 Task: In the  document waterfall.doc ,align picture to the 'center'. Insert word art below the picture and give heading  'Waterfall  in Light Blue'
Action: Mouse moved to (293, 225)
Screenshot: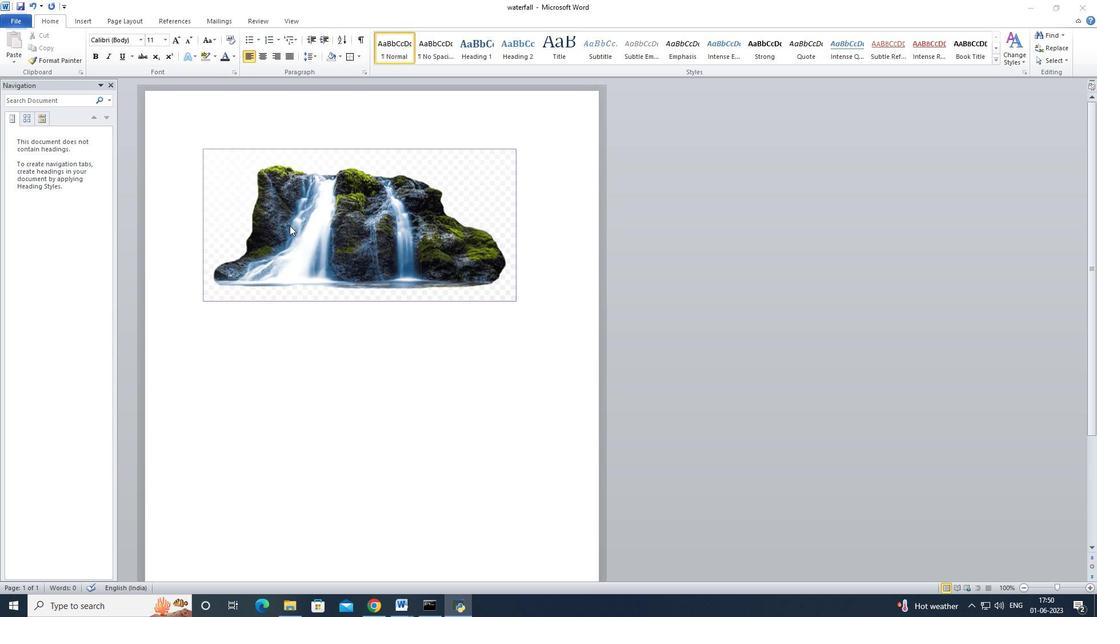 
Action: Mouse pressed left at (293, 225)
Screenshot: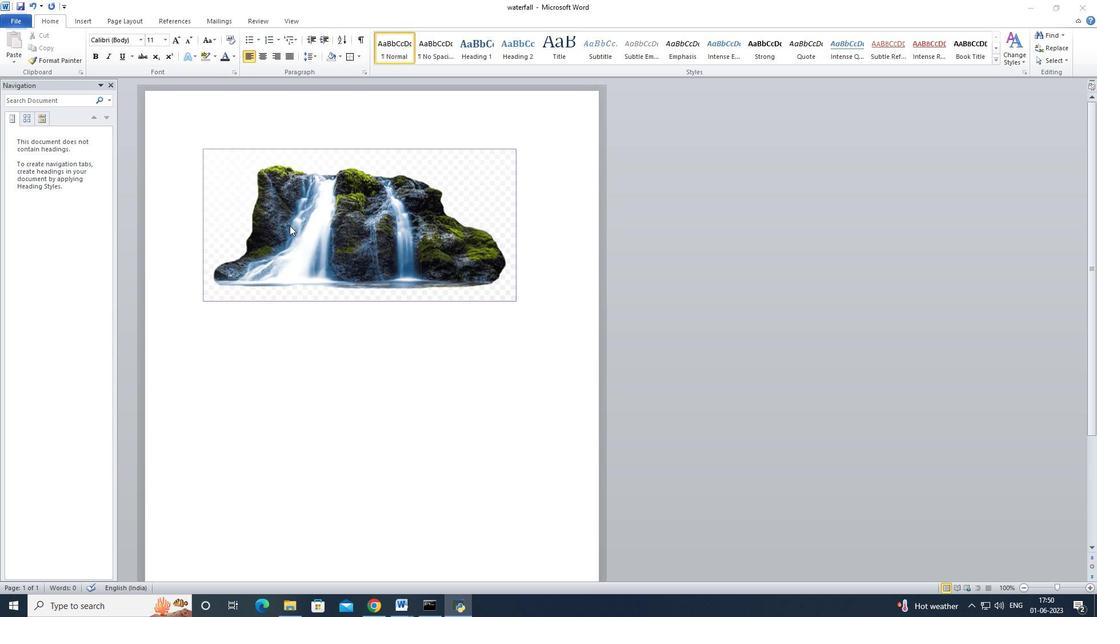 
Action: Mouse moved to (248, 225)
Screenshot: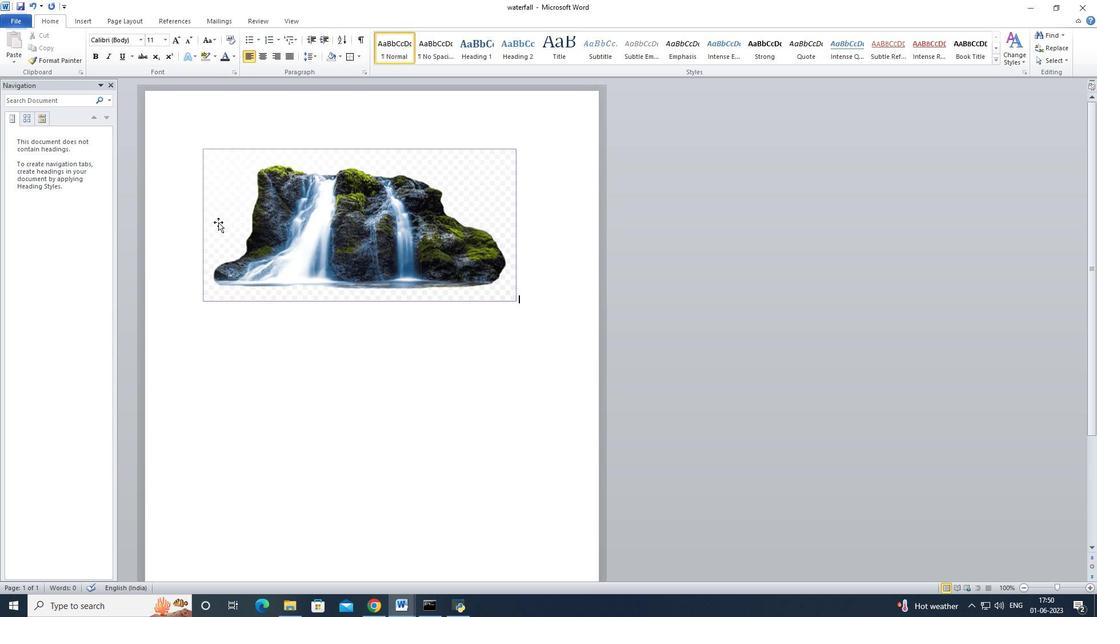 
Action: Mouse pressed left at (248, 225)
Screenshot: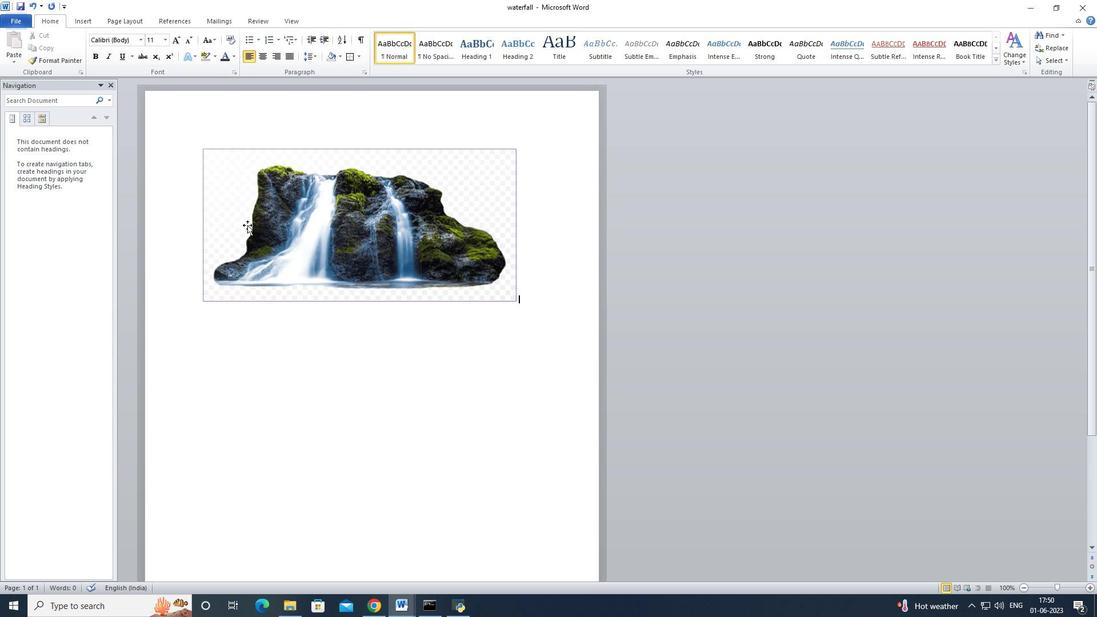 
Action: Mouse moved to (341, 19)
Screenshot: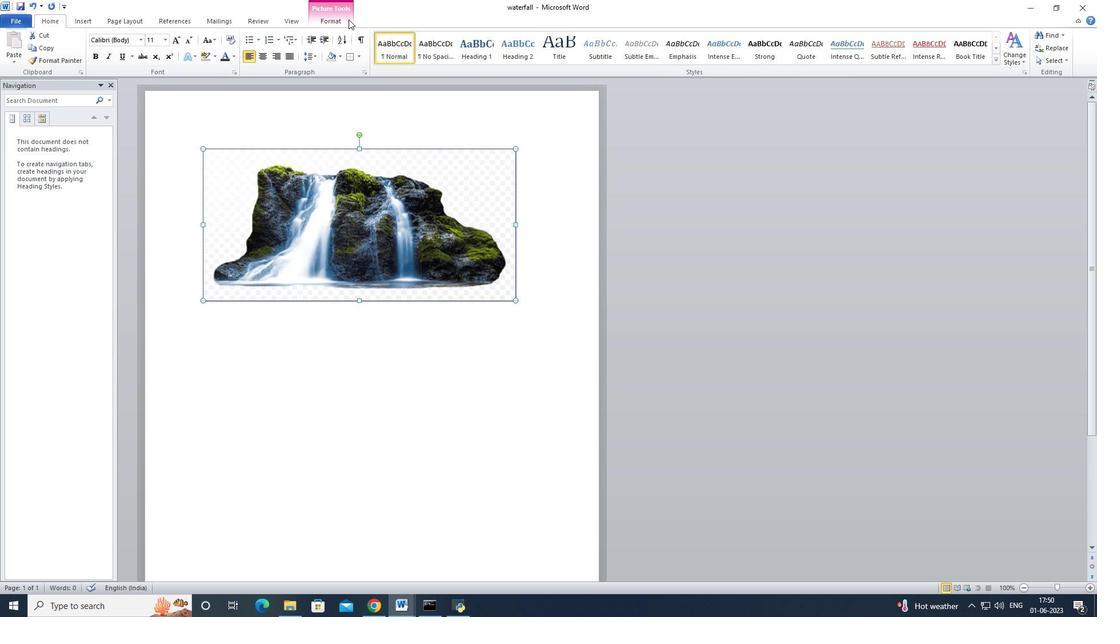
Action: Mouse pressed left at (341, 19)
Screenshot: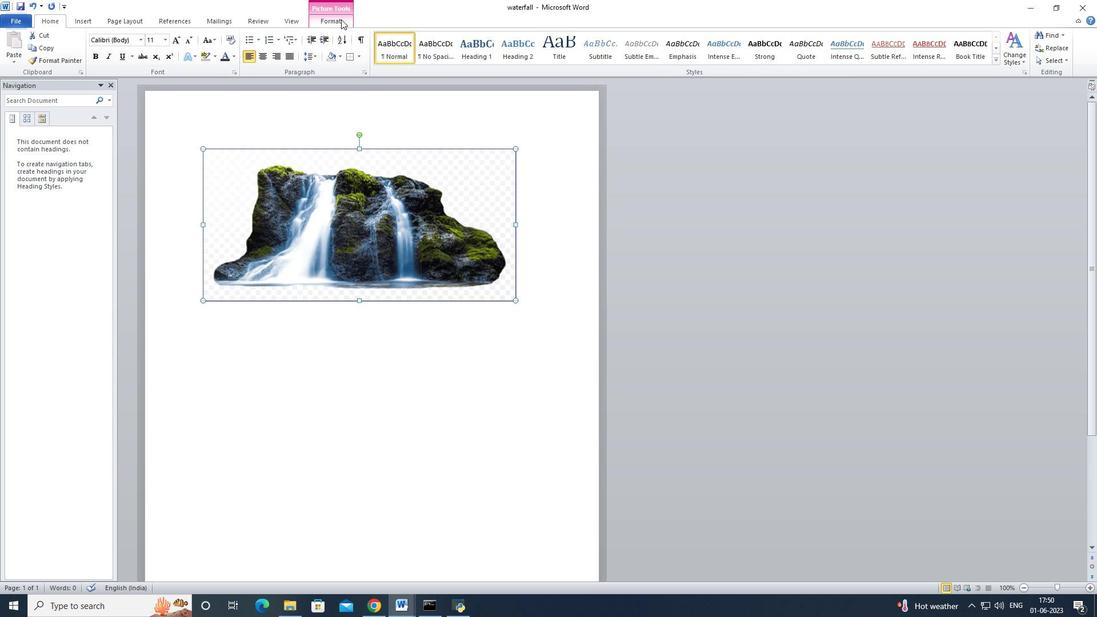 
Action: Mouse moved to (849, 59)
Screenshot: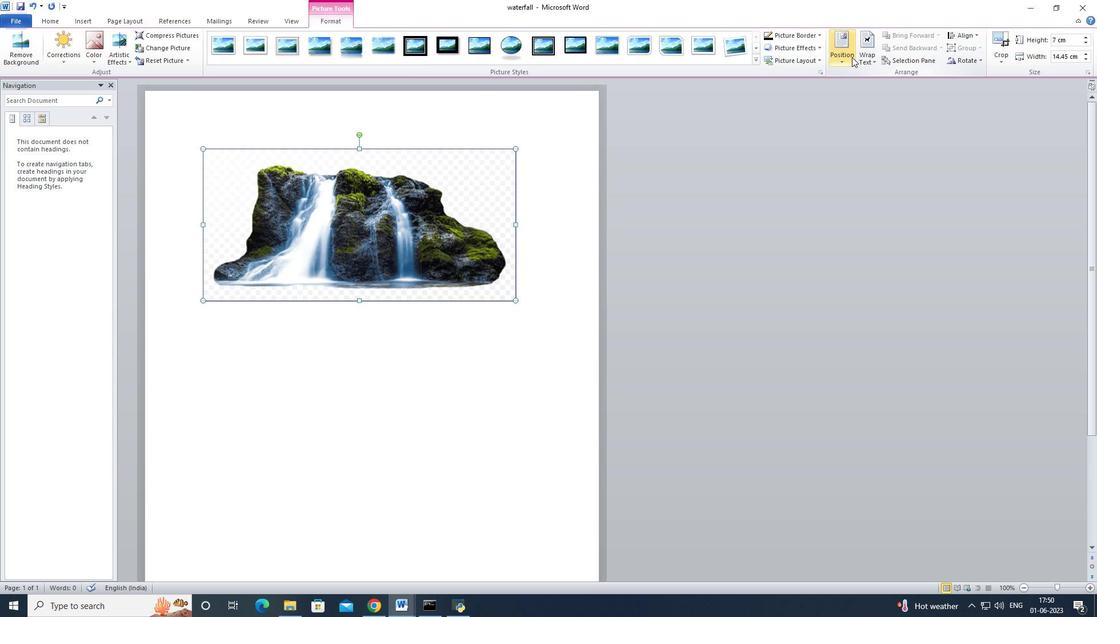 
Action: Mouse pressed left at (849, 59)
Screenshot: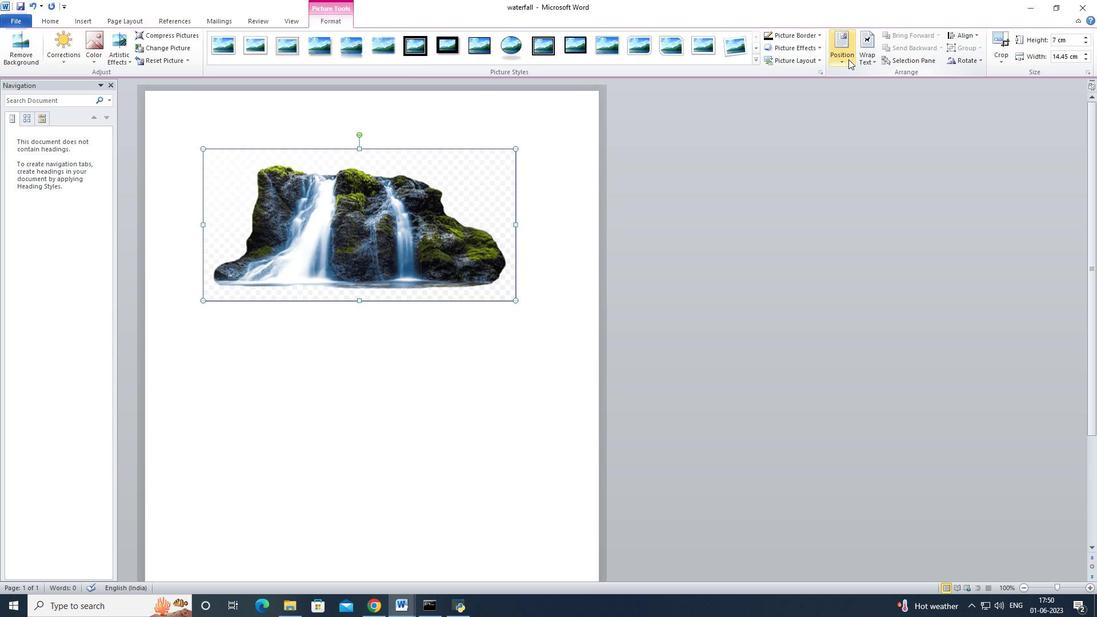 
Action: Mouse moved to (877, 145)
Screenshot: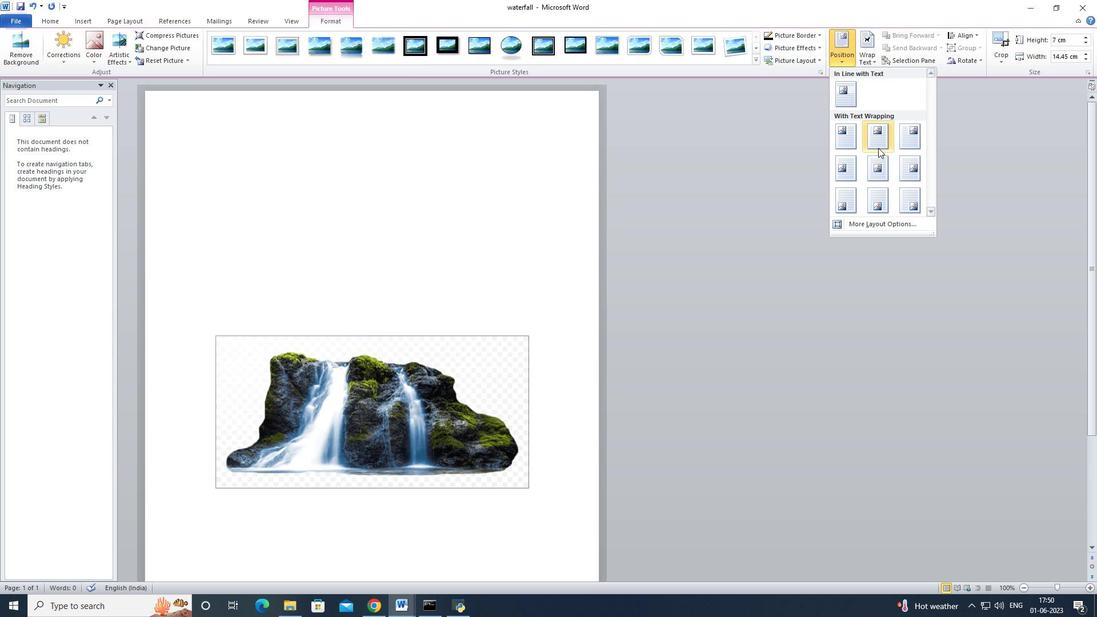 
Action: Mouse pressed left at (877, 145)
Screenshot: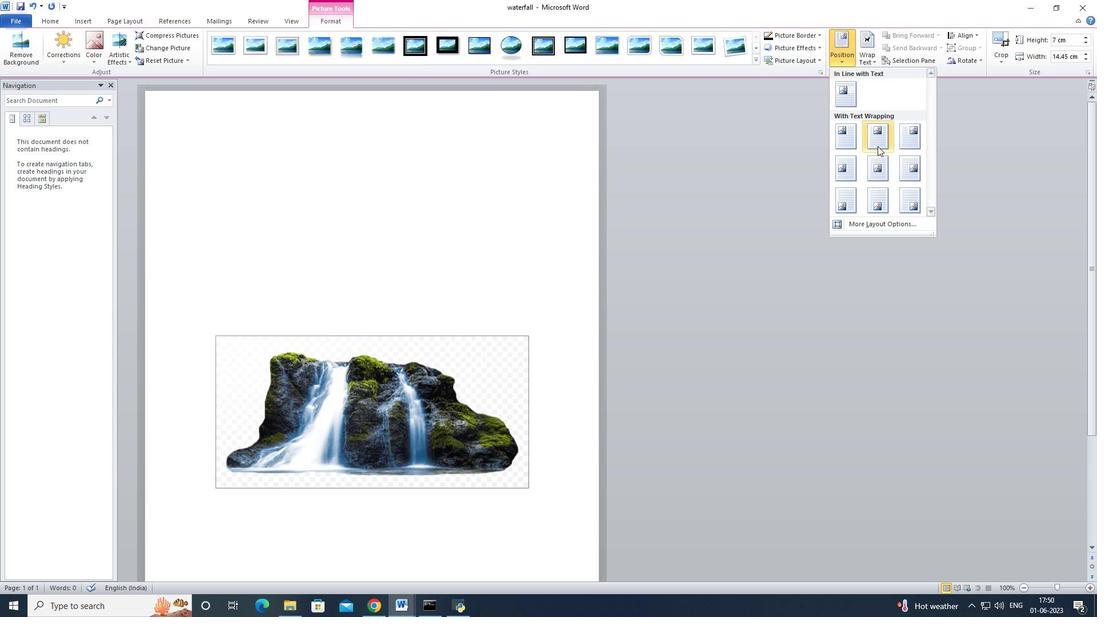 
Action: Mouse moved to (480, 329)
Screenshot: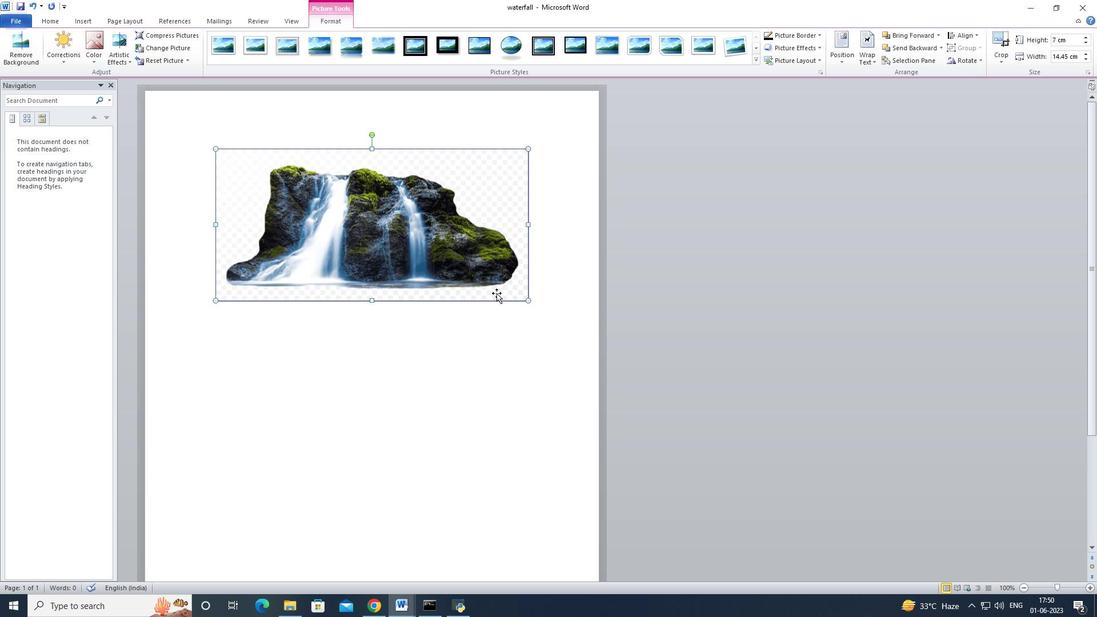 
Action: Mouse pressed left at (480, 329)
Screenshot: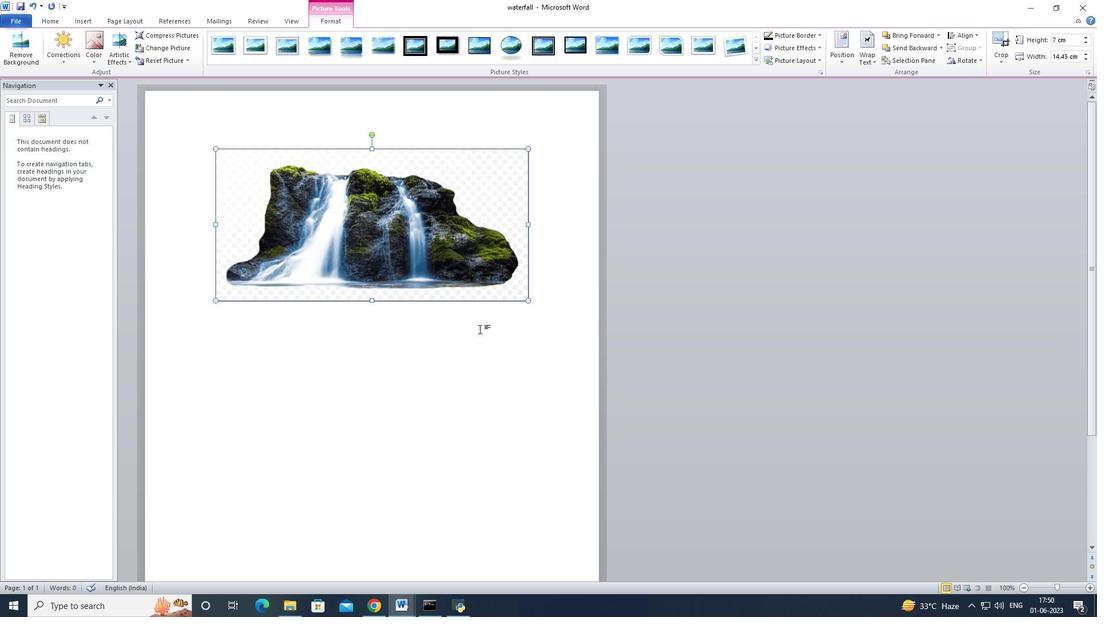 
Action: Mouse moved to (467, 246)
Screenshot: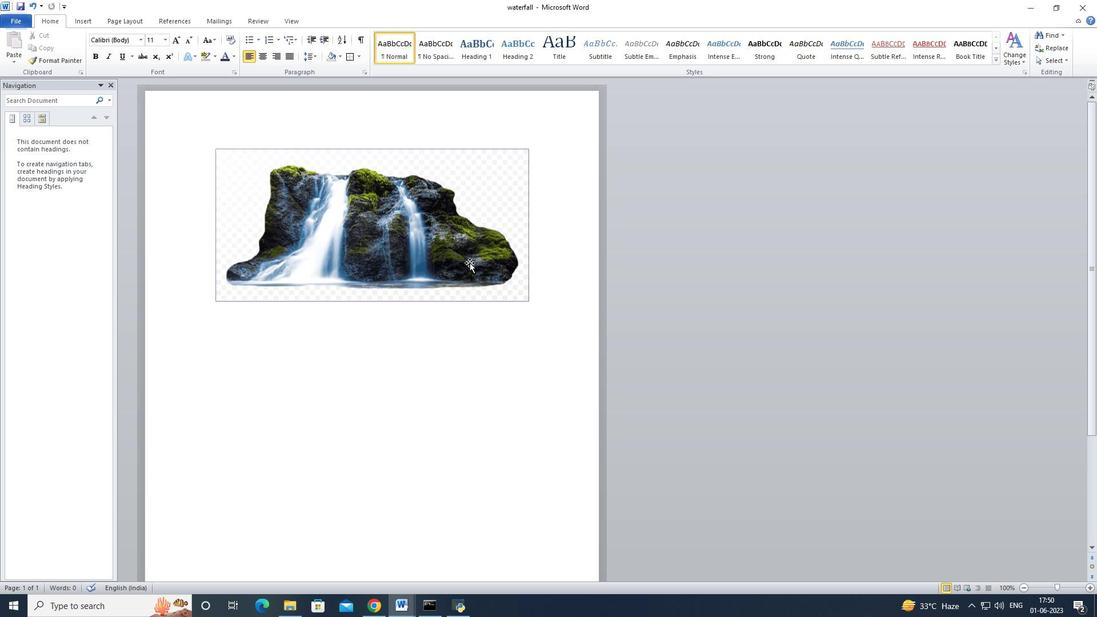 
Action: Mouse pressed left at (467, 246)
Screenshot: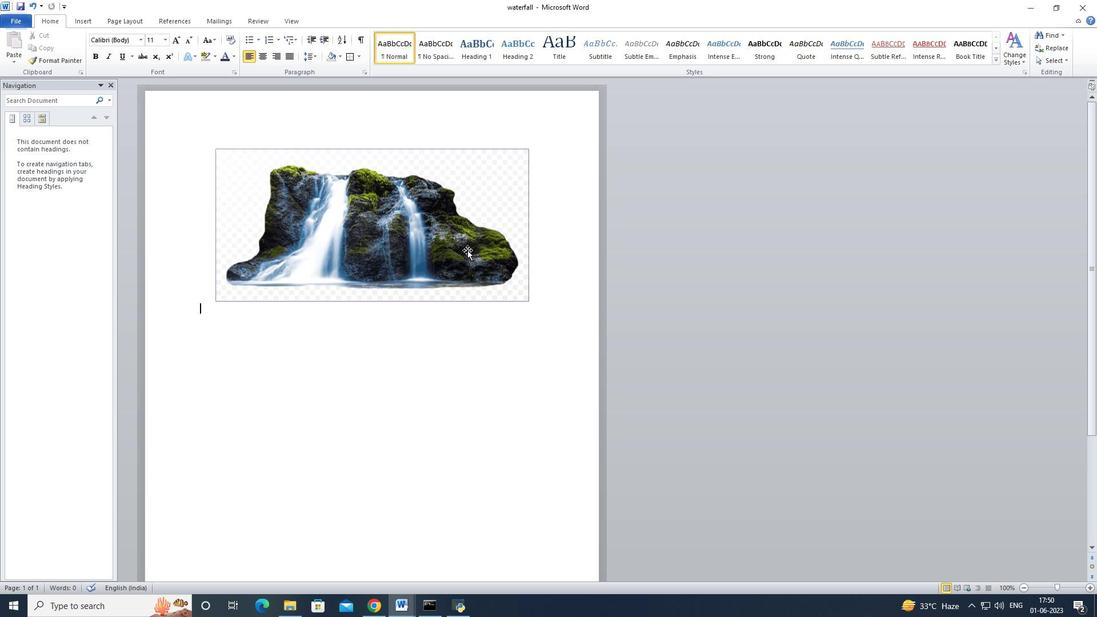 
Action: Mouse moved to (237, 339)
Screenshot: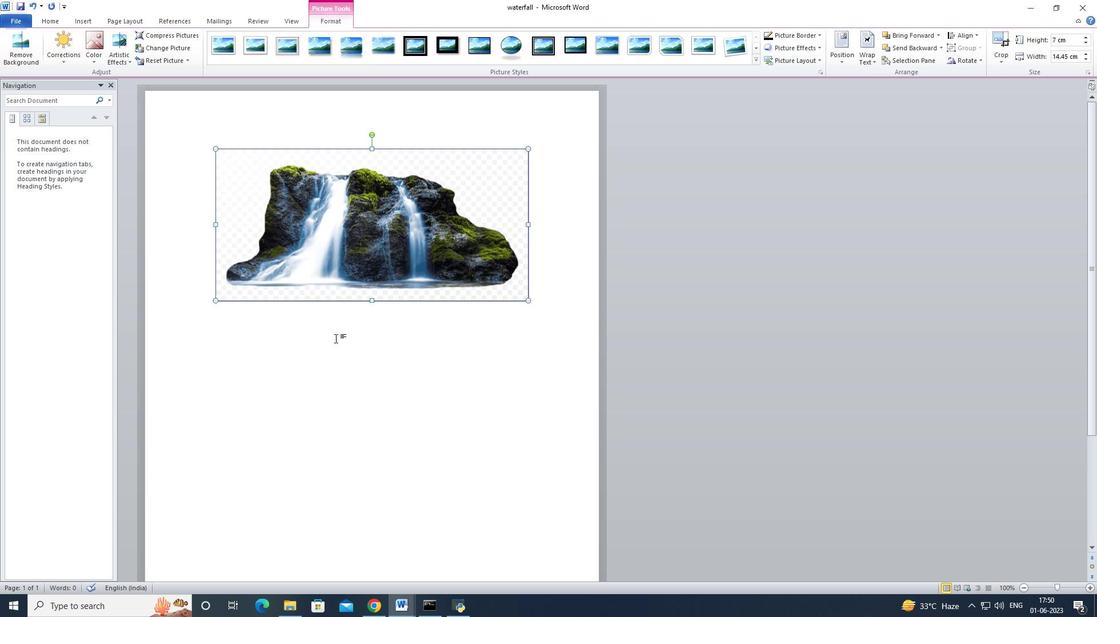 
Action: Mouse pressed left at (237, 339)
Screenshot: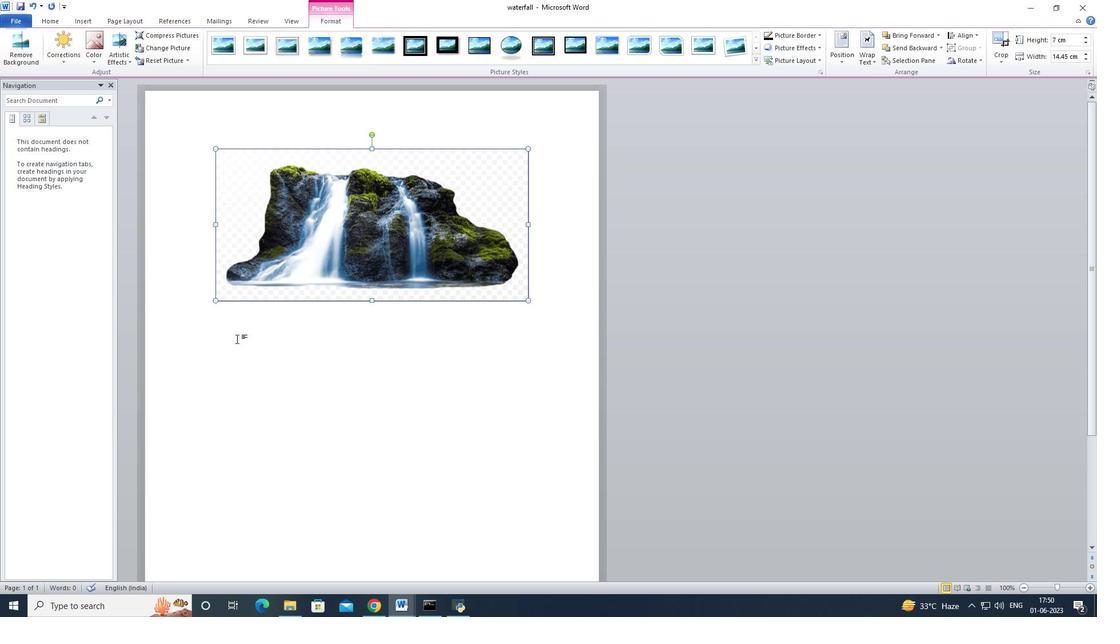 
Action: Mouse pressed left at (237, 339)
Screenshot: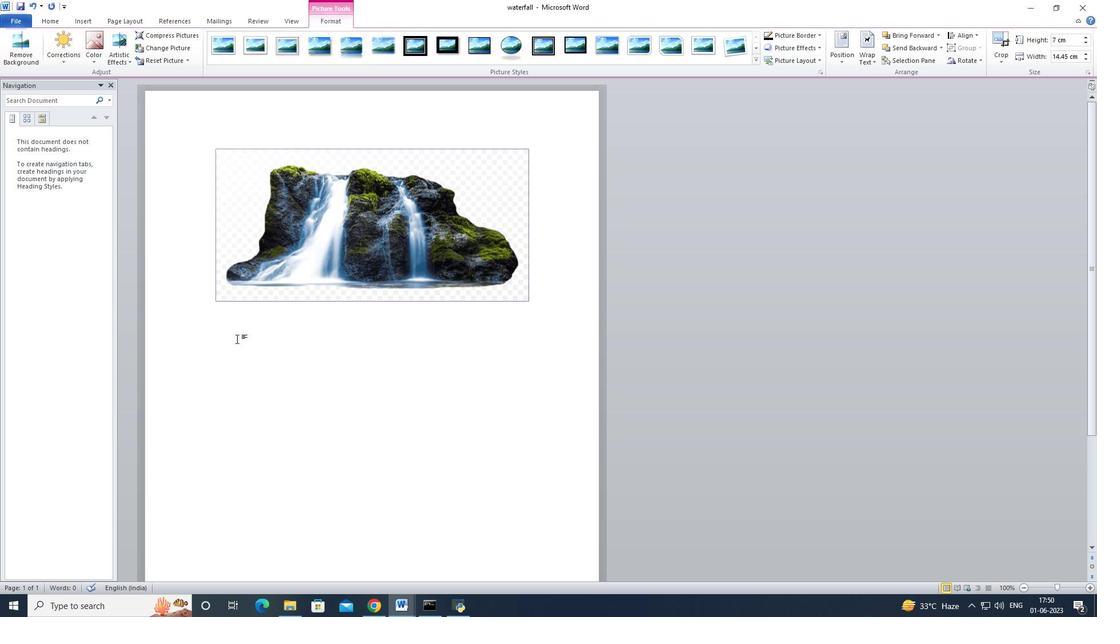 
Action: Mouse moved to (119, 19)
Screenshot: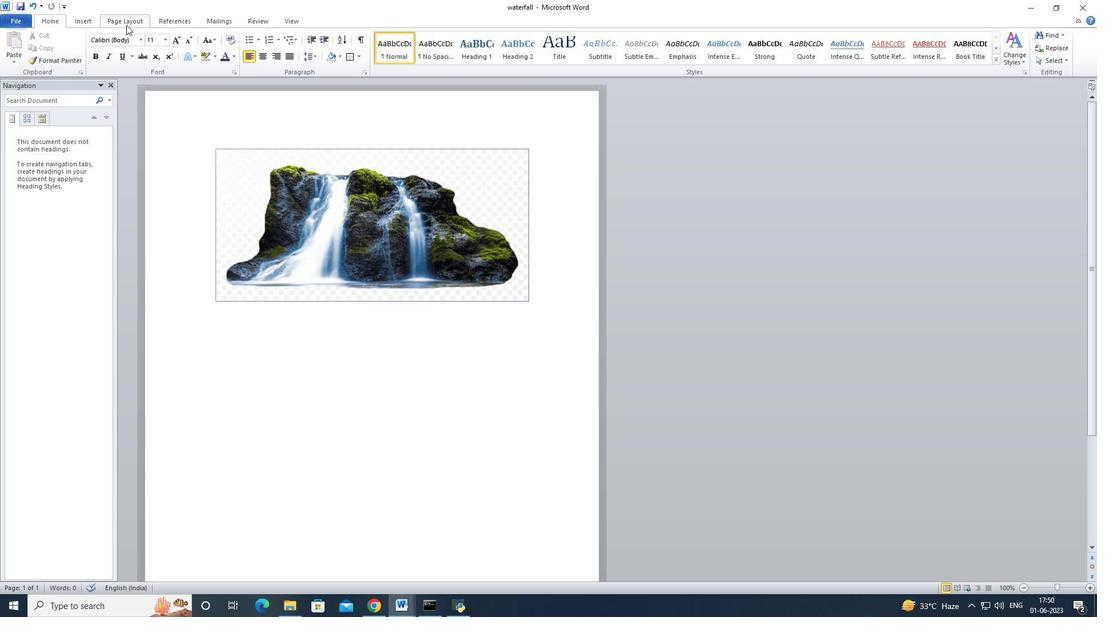 
Action: Mouse pressed left at (119, 19)
Screenshot: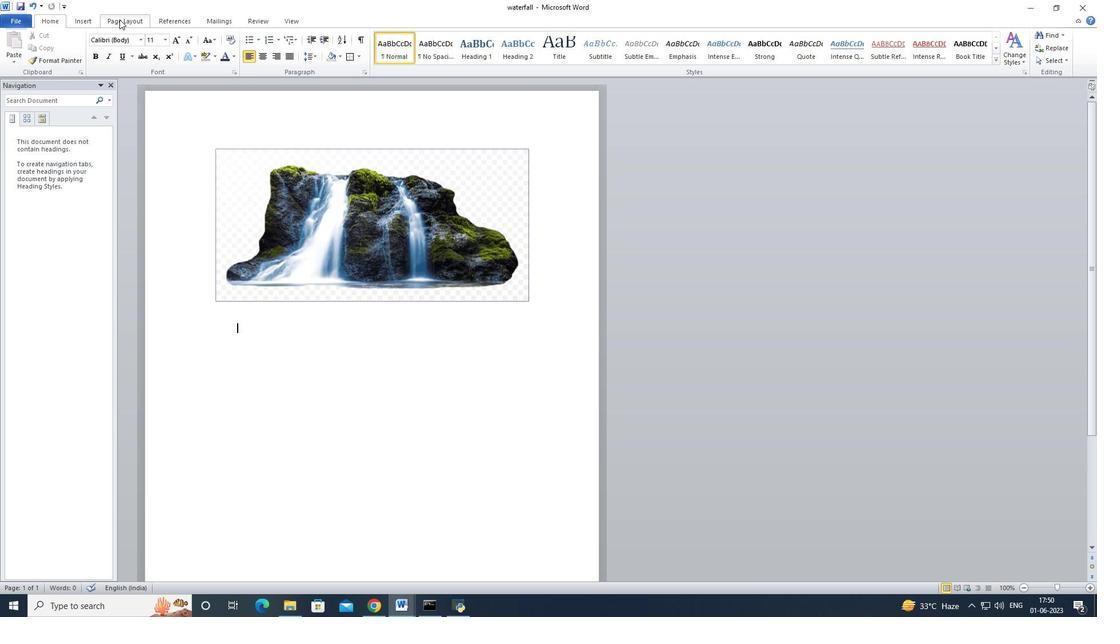 
Action: Mouse moved to (90, 25)
Screenshot: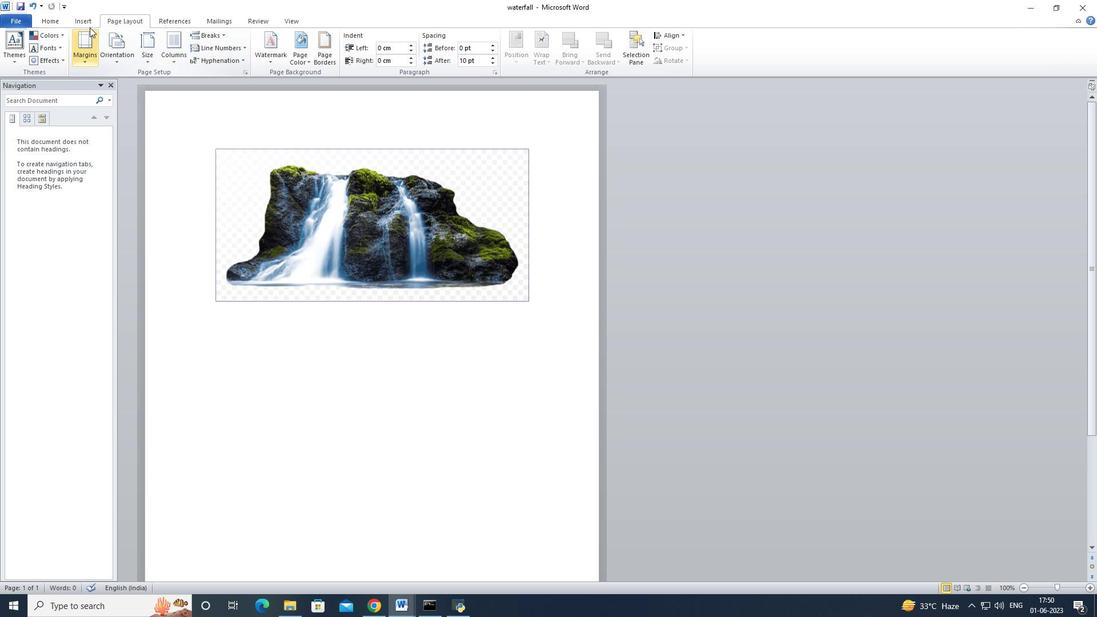 
Action: Mouse pressed left at (90, 25)
Screenshot: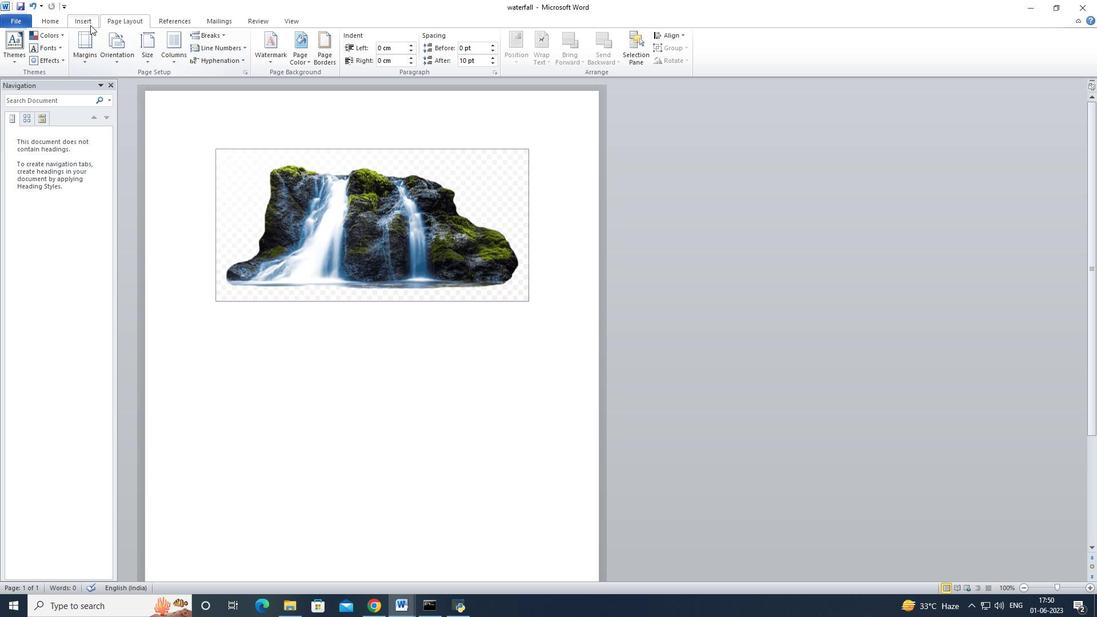 
Action: Mouse moved to (540, 52)
Screenshot: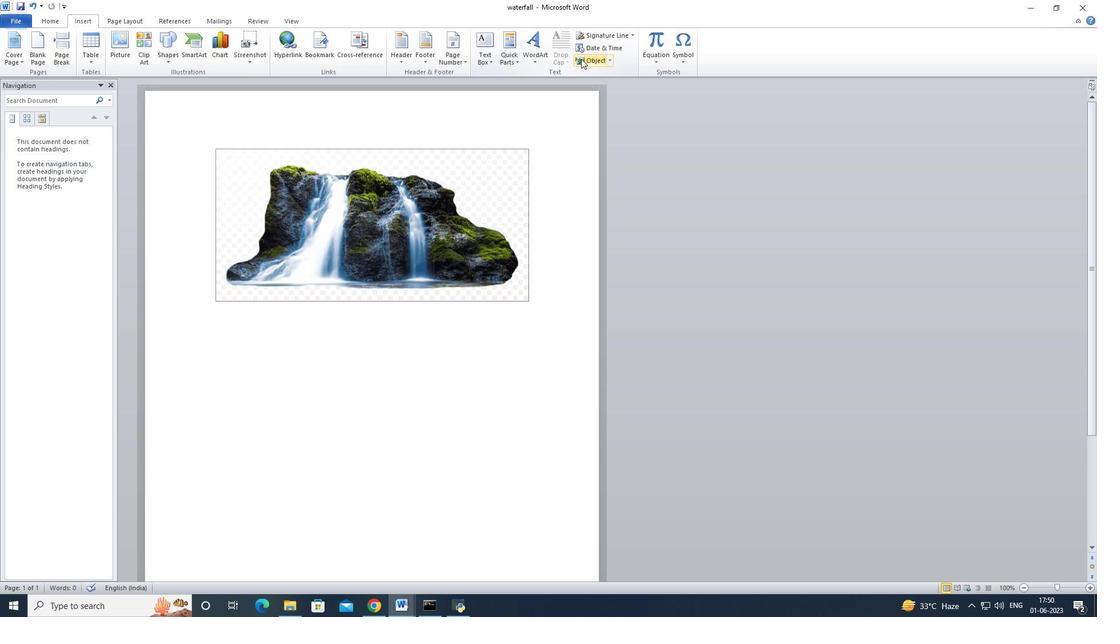 
Action: Mouse pressed left at (540, 52)
Screenshot: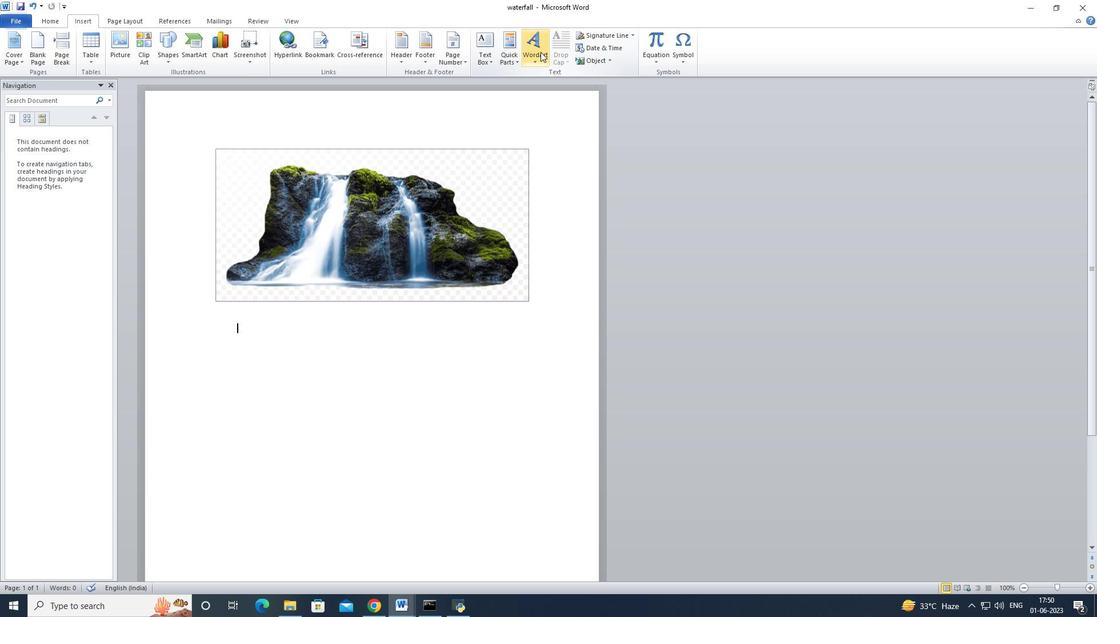 
Action: Mouse moved to (539, 237)
Screenshot: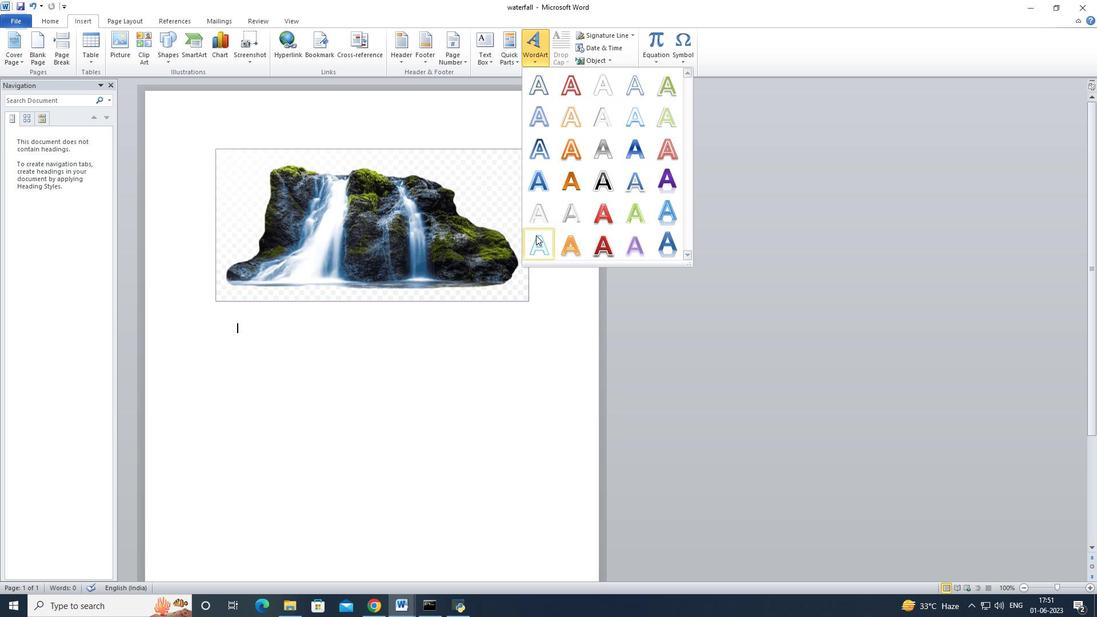 
Action: Mouse pressed left at (539, 237)
Screenshot: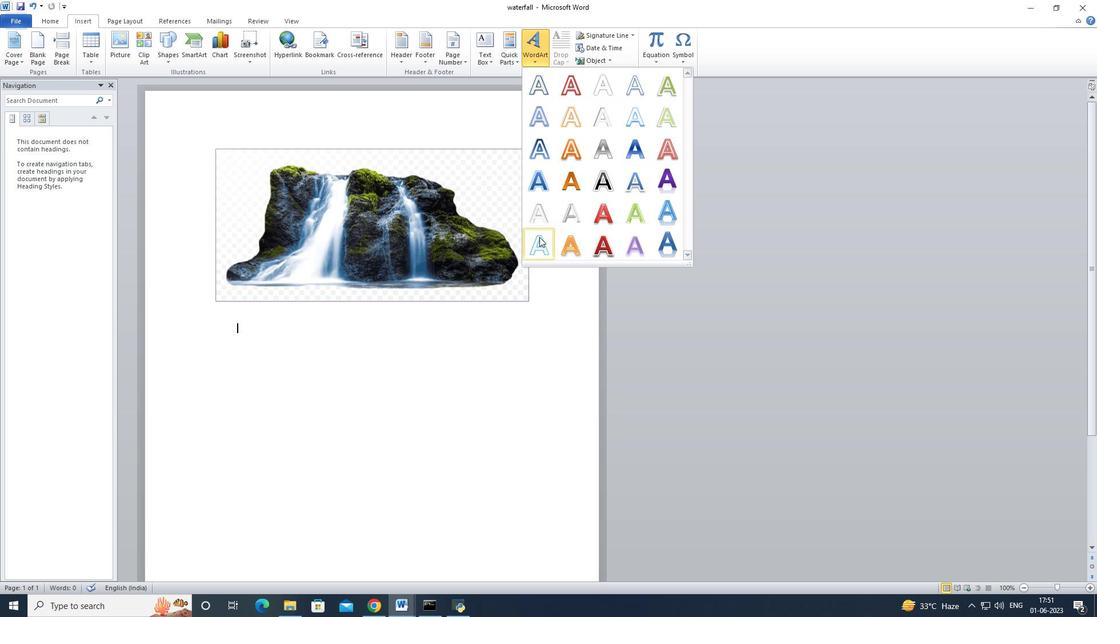 
Action: Mouse moved to (540, 237)
Screenshot: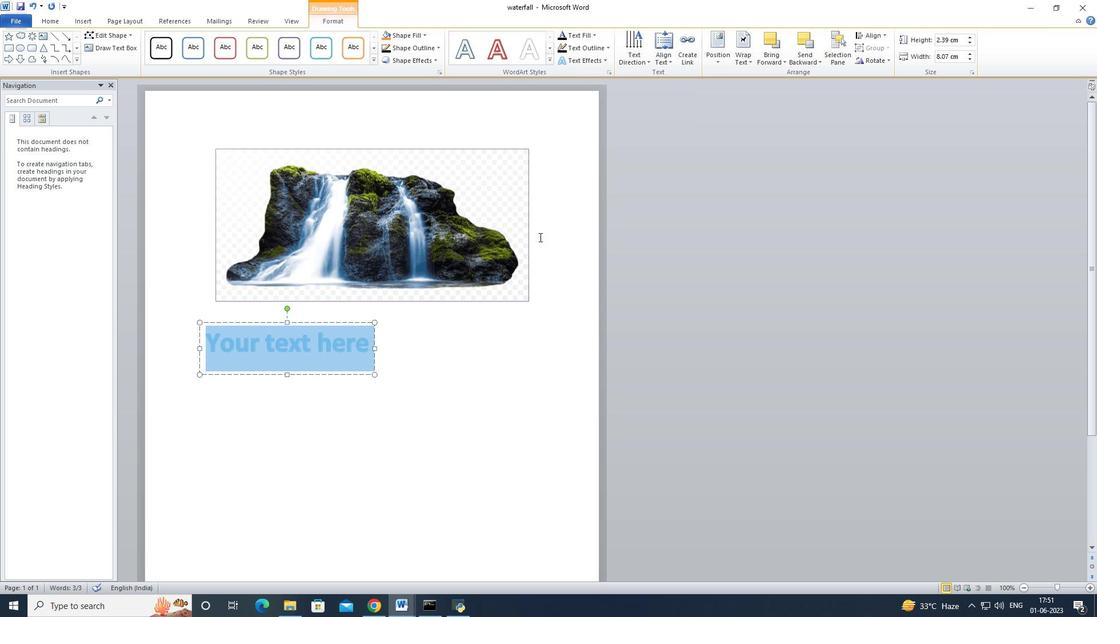 
Action: Key pressed <Key.shift><Key.shift><Key.shift>Waterfall
Screenshot: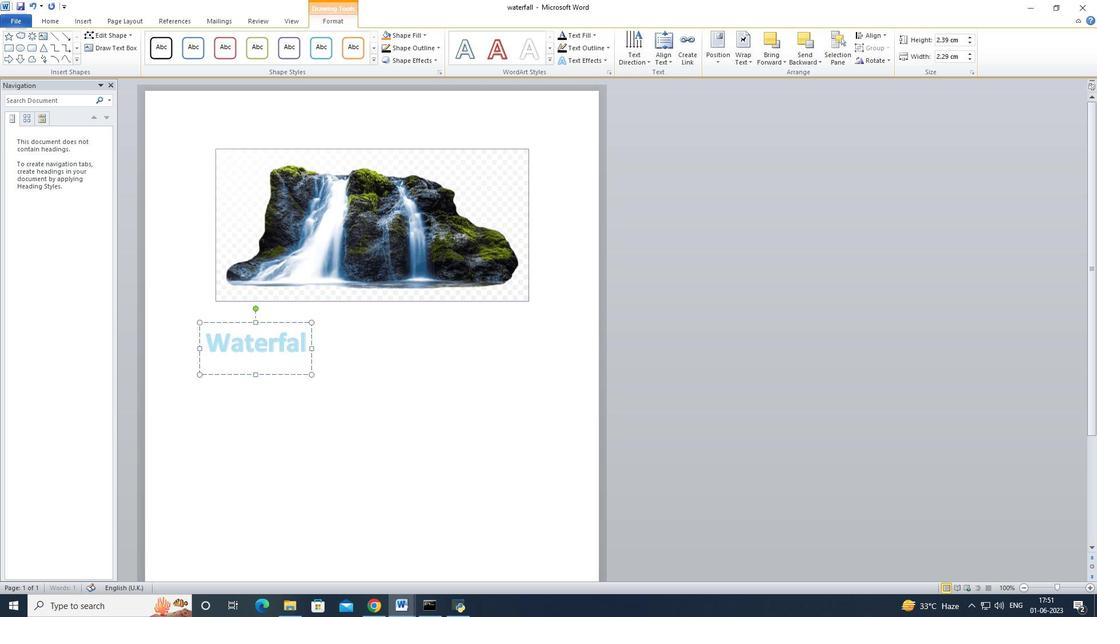 
Action: Mouse moved to (442, 359)
Screenshot: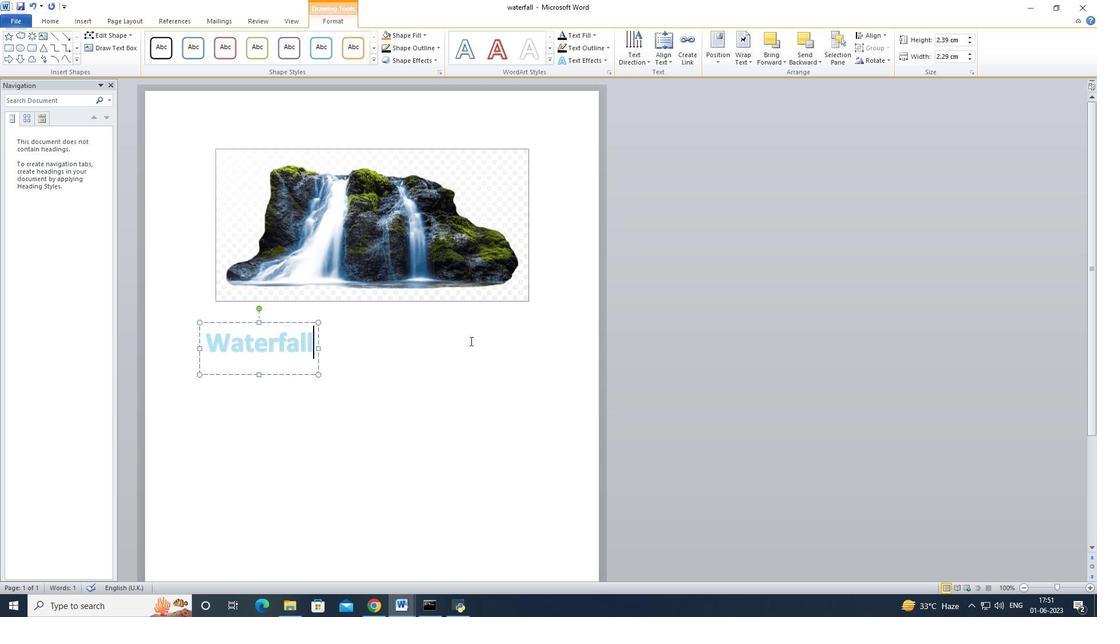 
Action: Mouse pressed left at (442, 359)
Screenshot: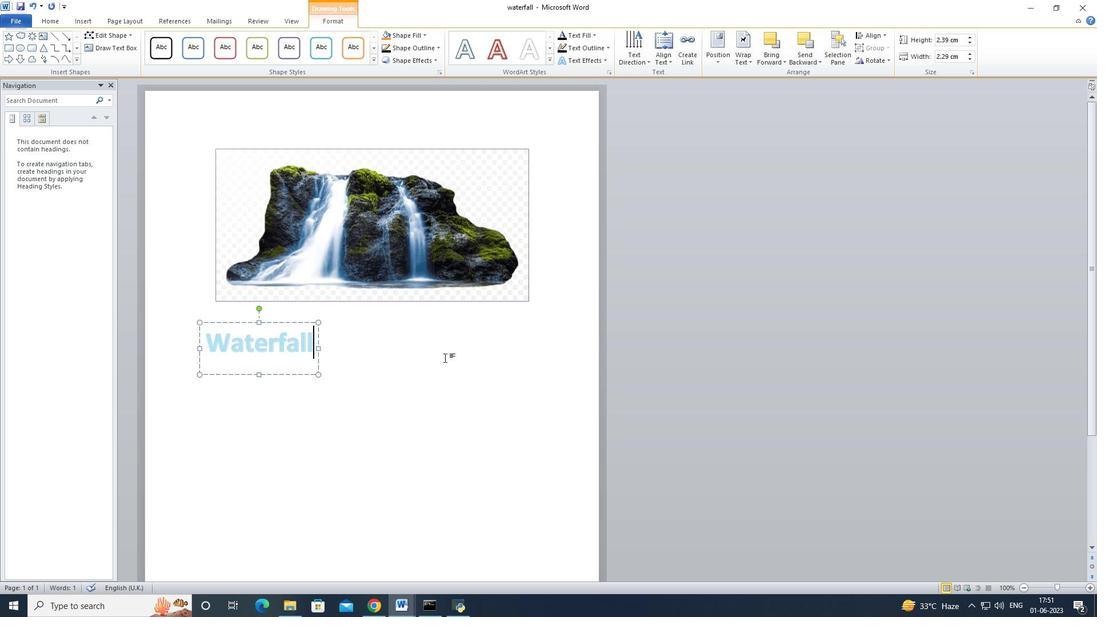 
Action: Mouse moved to (290, 337)
Screenshot: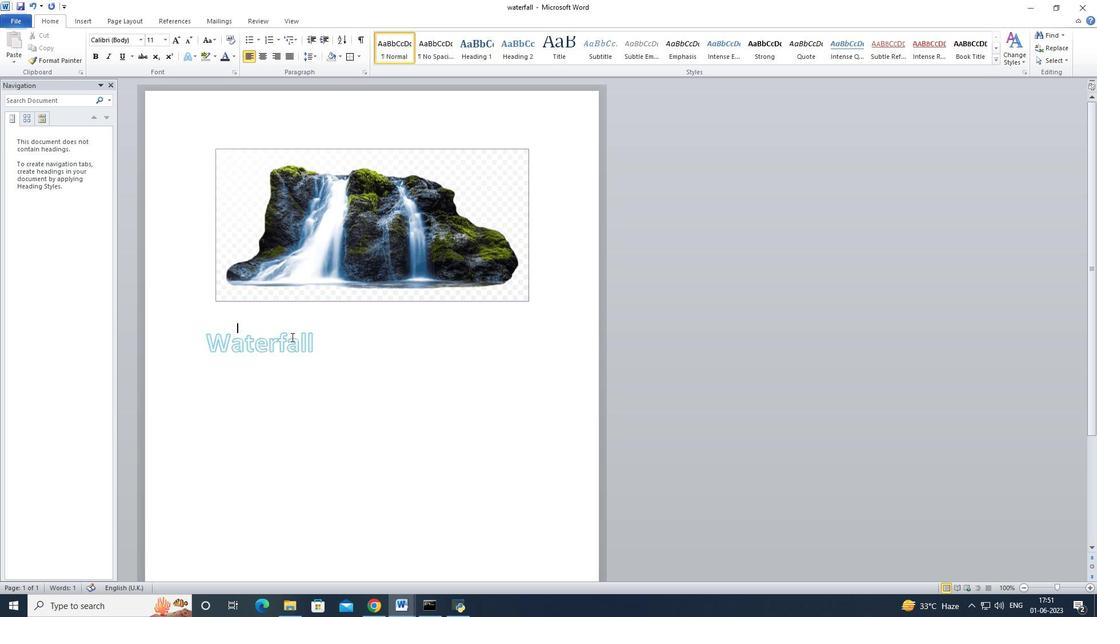 
Action: Mouse pressed left at (290, 337)
Screenshot: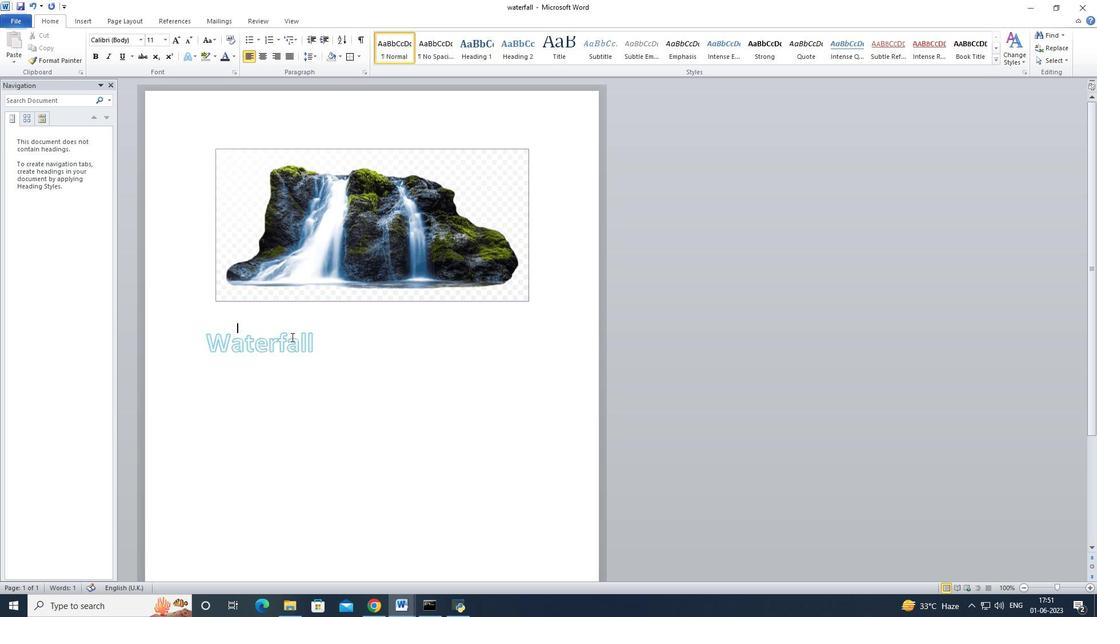 
Action: Mouse moved to (242, 321)
Screenshot: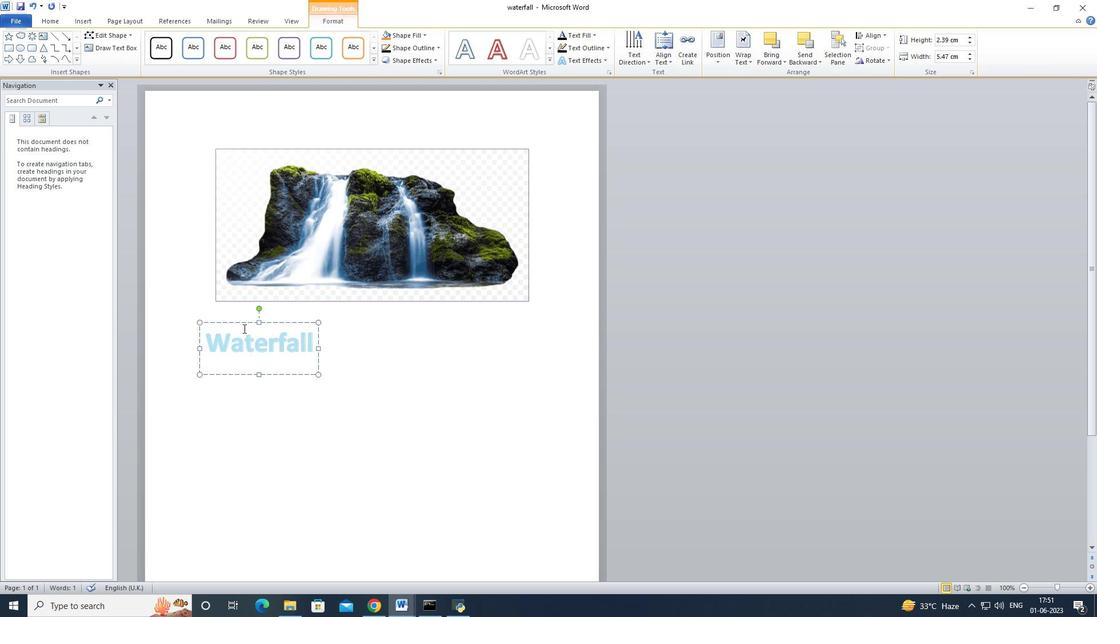 
Action: Mouse pressed left at (242, 321)
Screenshot: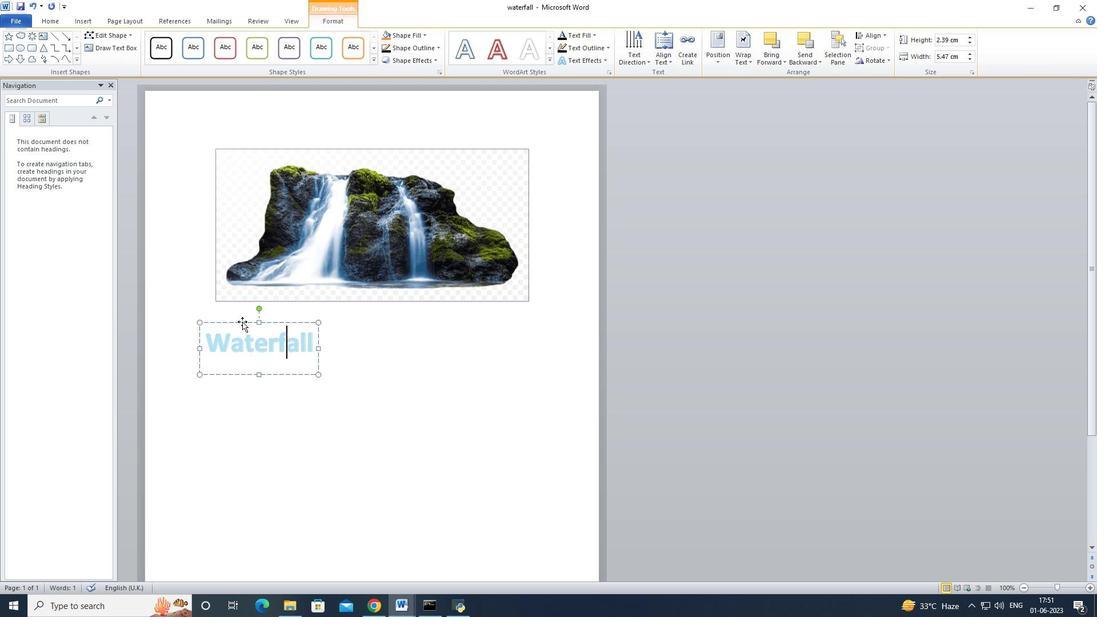 
Action: Mouse moved to (321, 340)
Screenshot: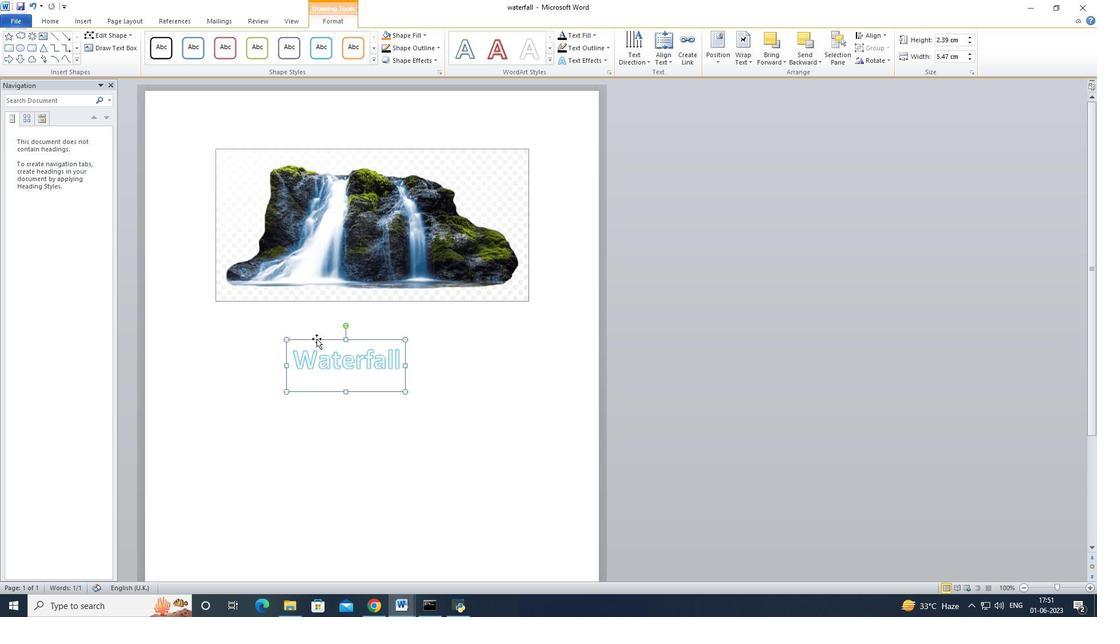 
Action: Mouse pressed left at (321, 340)
Screenshot: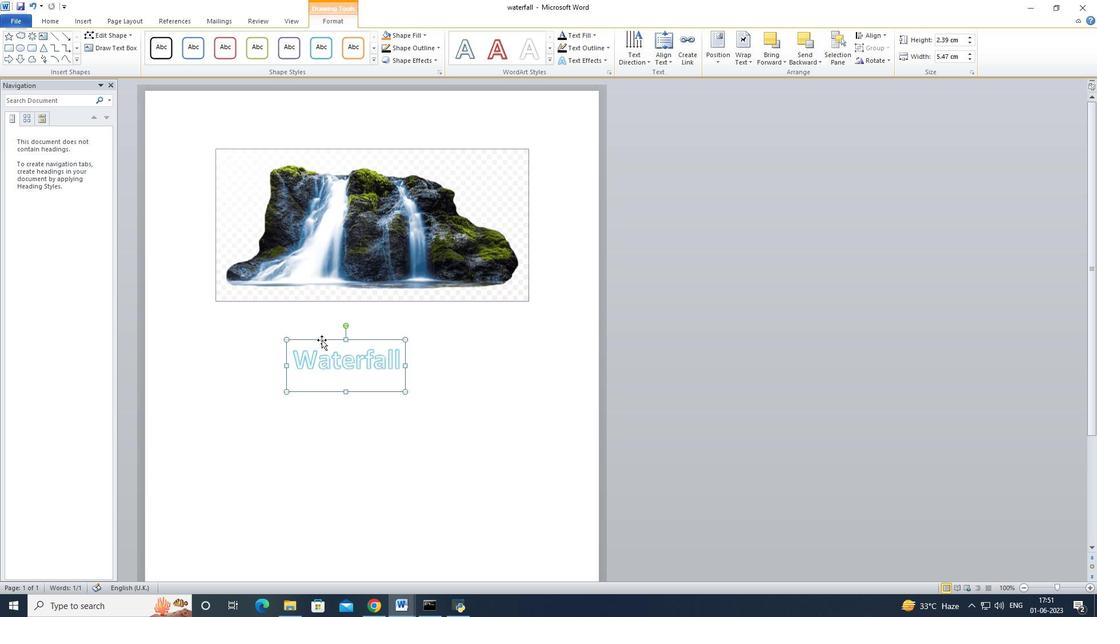 
Action: Mouse moved to (377, 337)
Screenshot: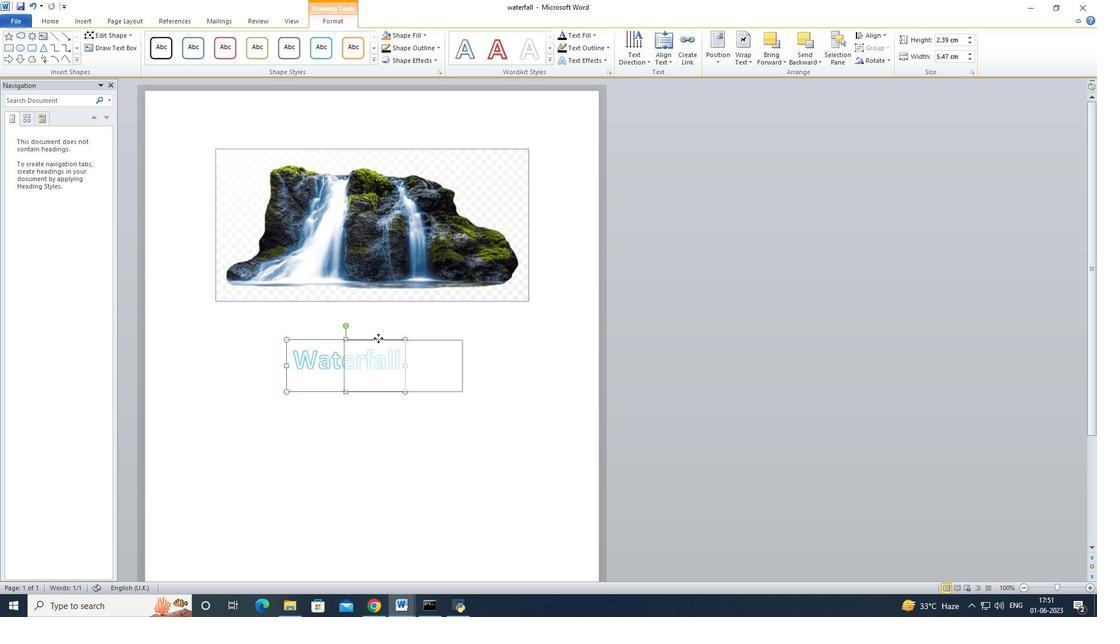 
Action: Mouse pressed left at (377, 337)
Screenshot: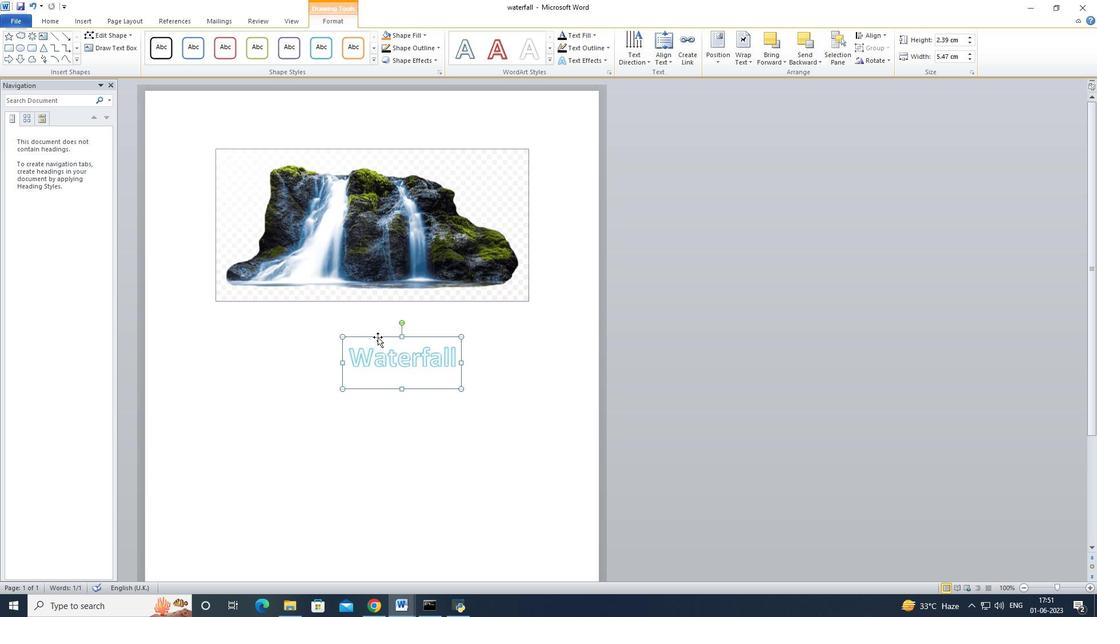 
Action: Mouse moved to (359, 332)
Screenshot: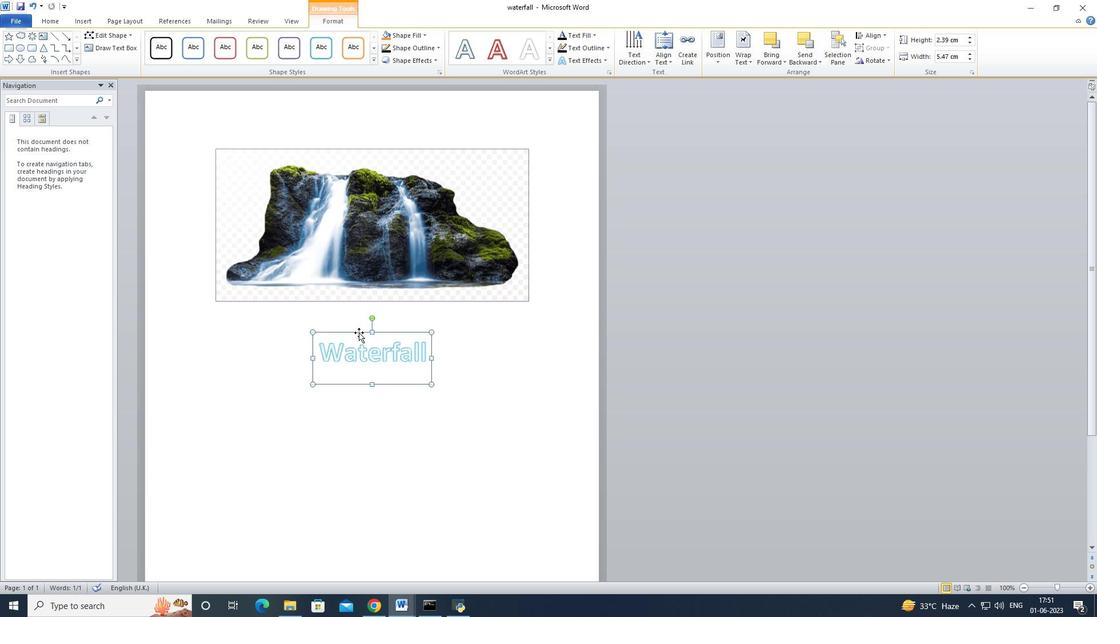 
Action: Mouse pressed left at (359, 332)
Screenshot: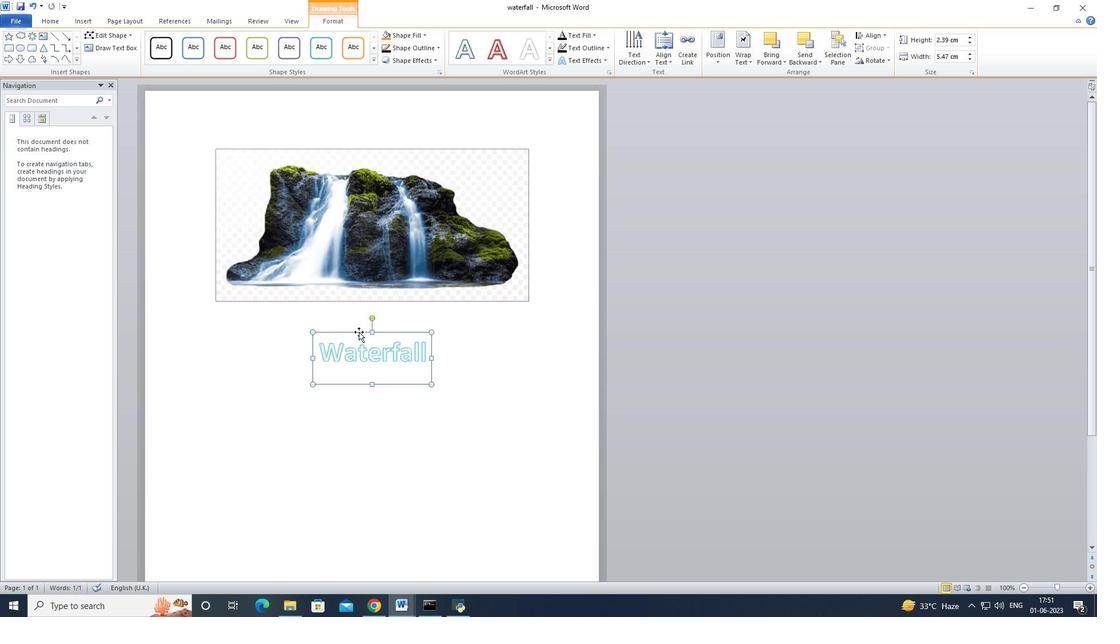 
Action: Mouse moved to (341, 340)
Screenshot: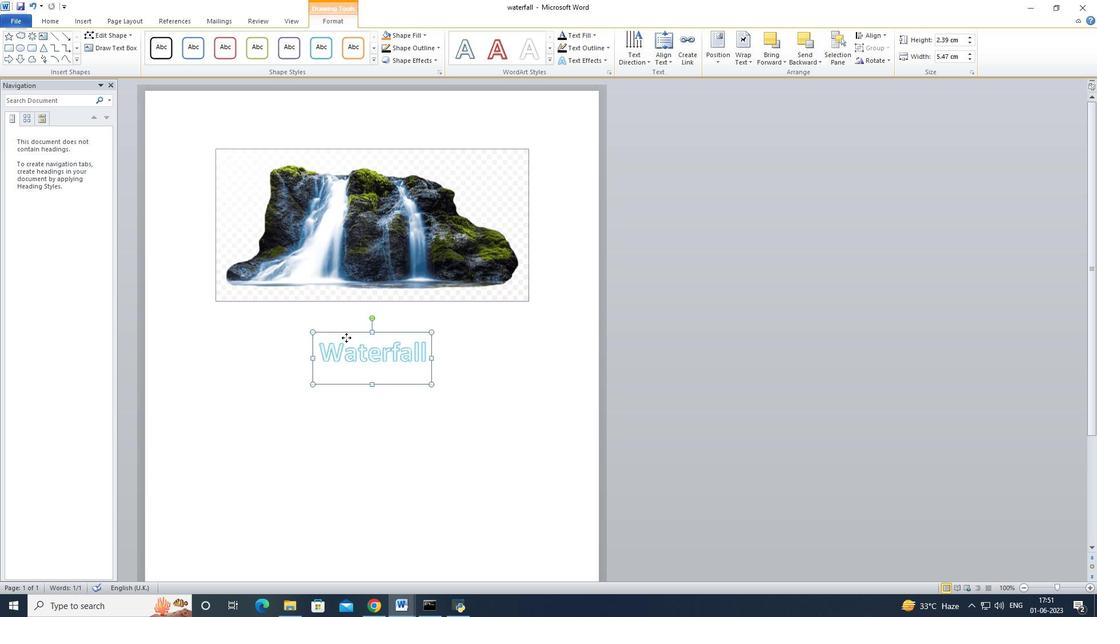 
